 Task: Start in the project TransportWorks the sprint 'Black Hole', with a duration of 2 weeks.
Action: Mouse moved to (257, 186)
Screenshot: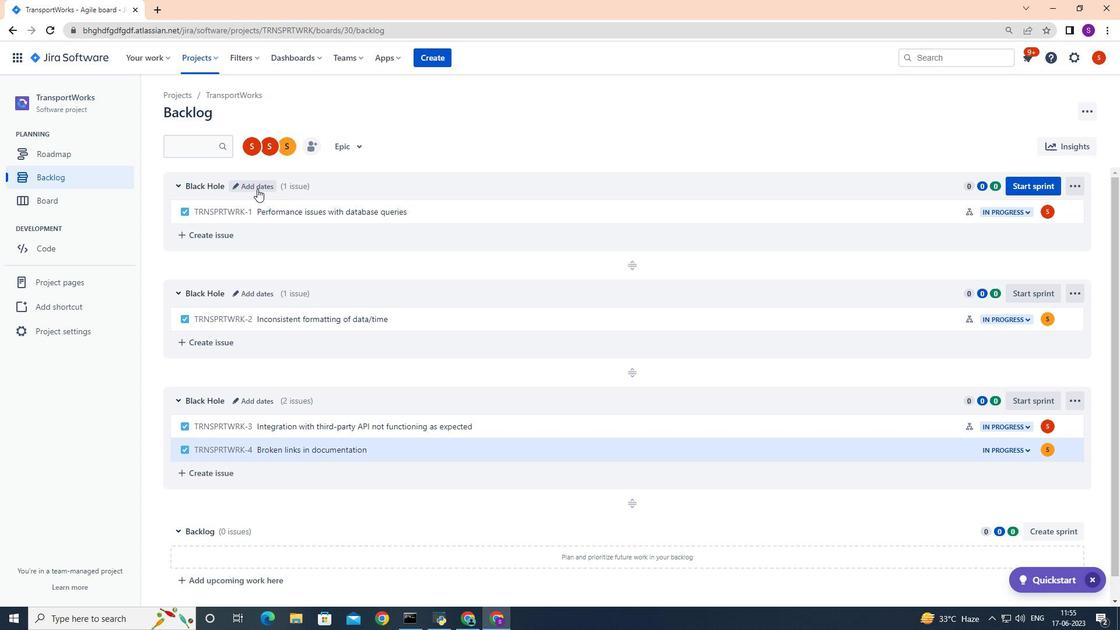 
Action: Mouse pressed left at (257, 186)
Screenshot: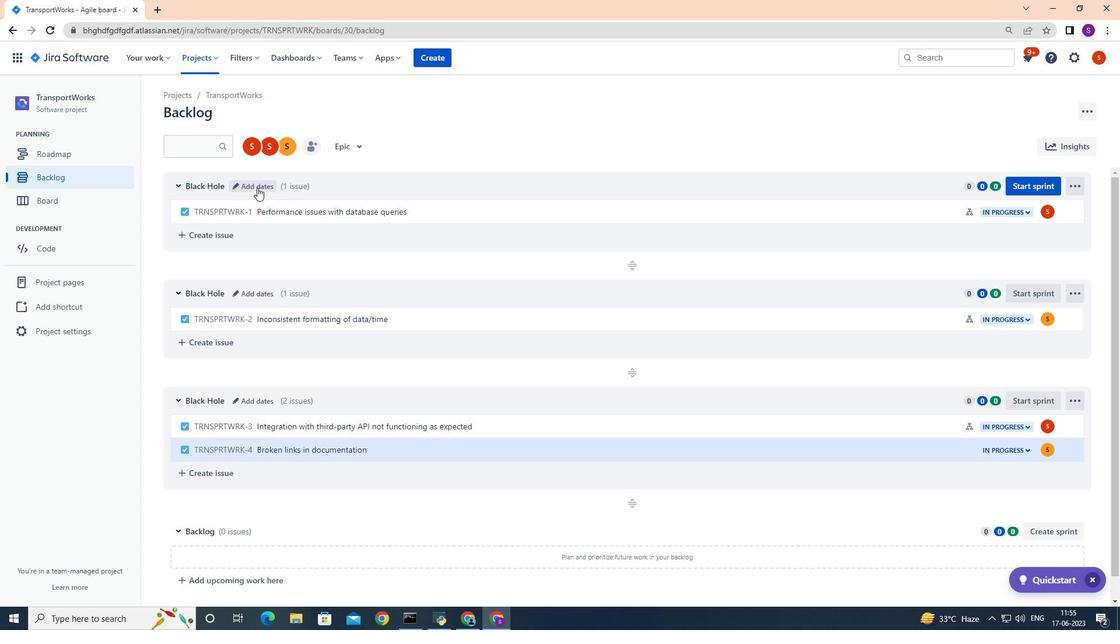 
Action: Mouse moved to (529, 183)
Screenshot: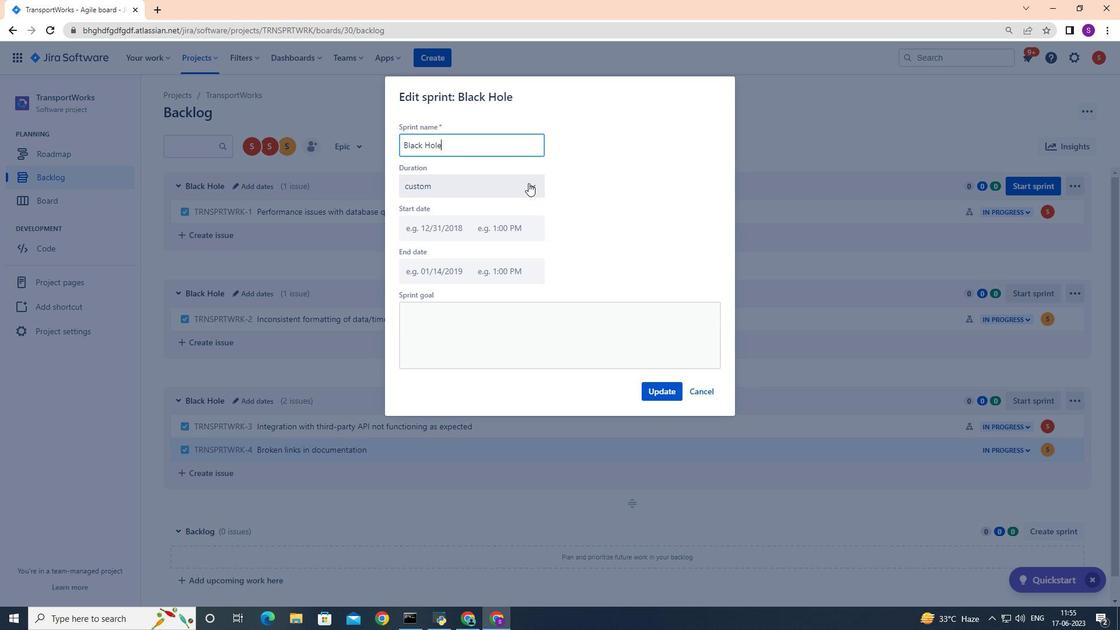 
Action: Mouse pressed left at (529, 183)
Screenshot: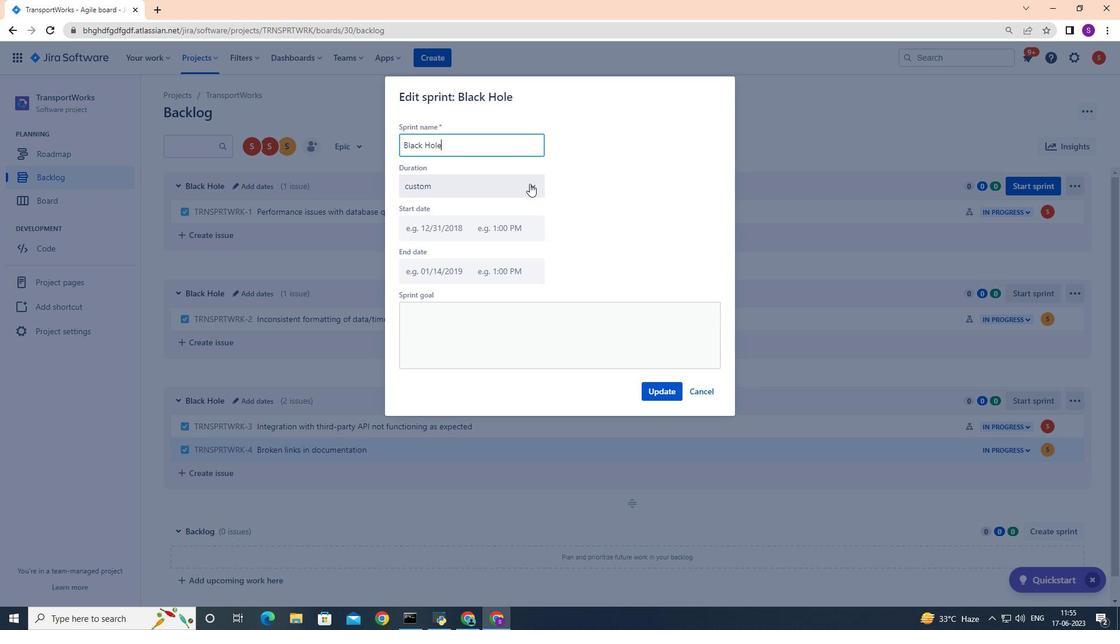 
Action: Mouse moved to (458, 237)
Screenshot: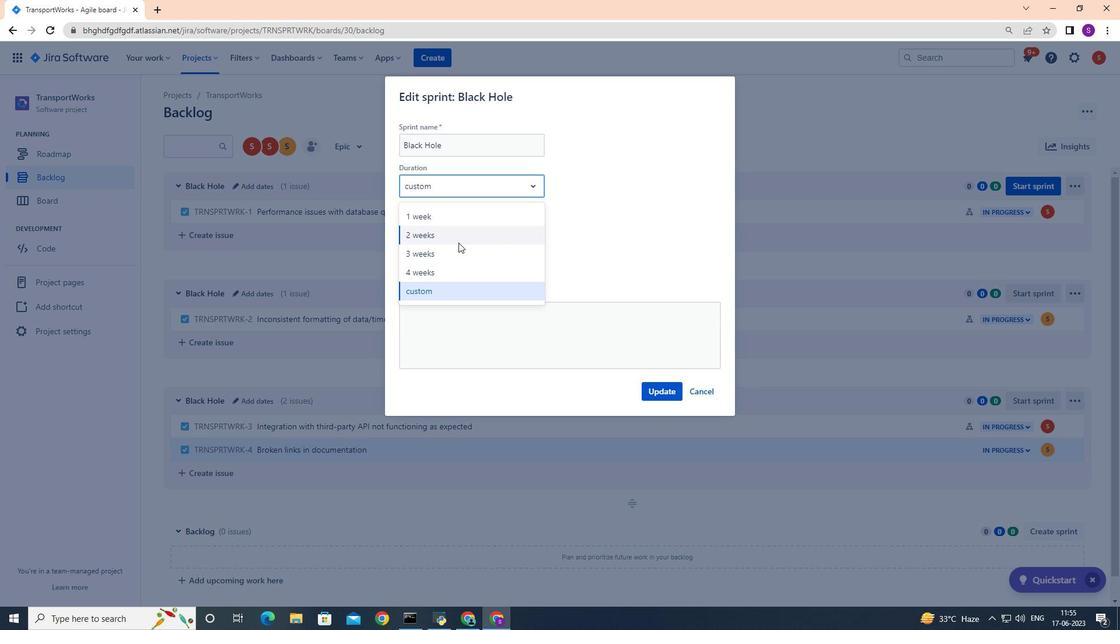 
Action: Mouse pressed left at (458, 237)
Screenshot: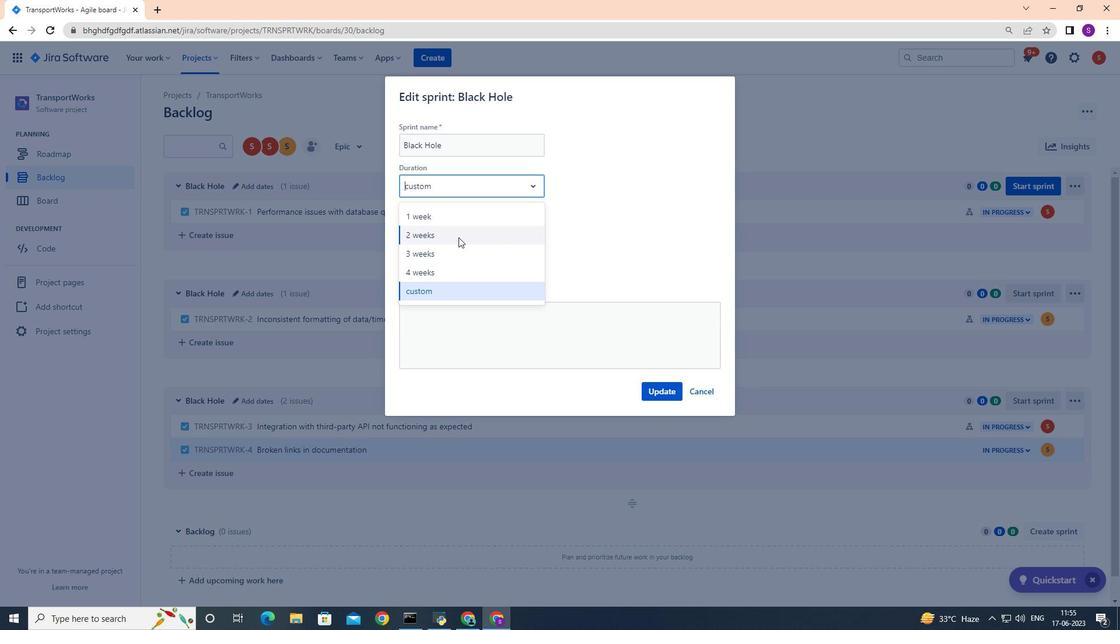 
Action: Mouse moved to (663, 390)
Screenshot: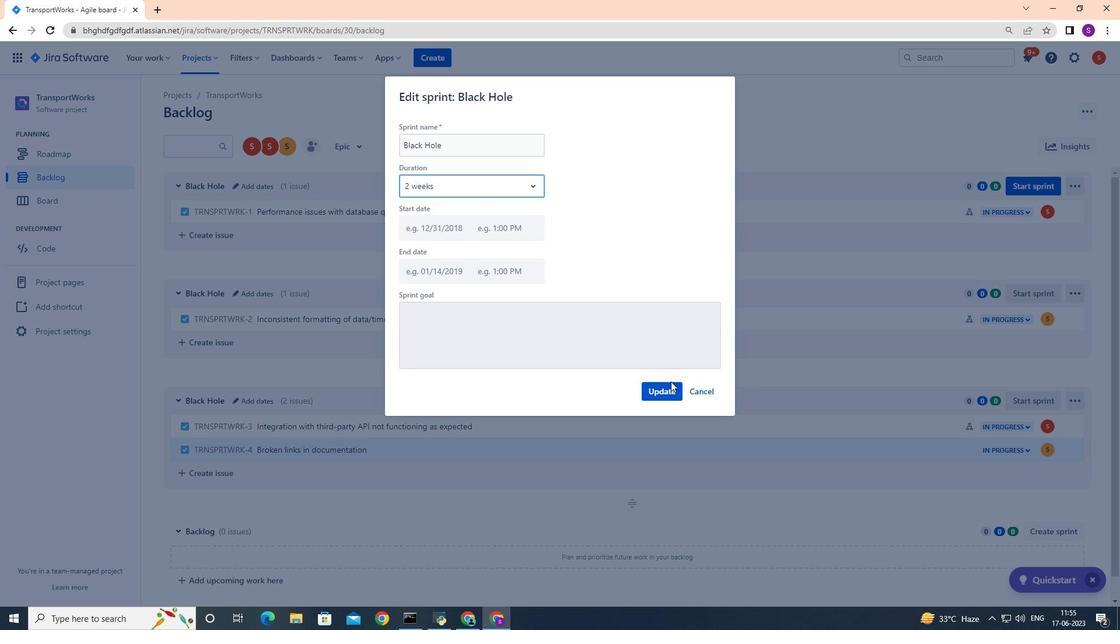 
Action: Mouse pressed left at (663, 390)
Screenshot: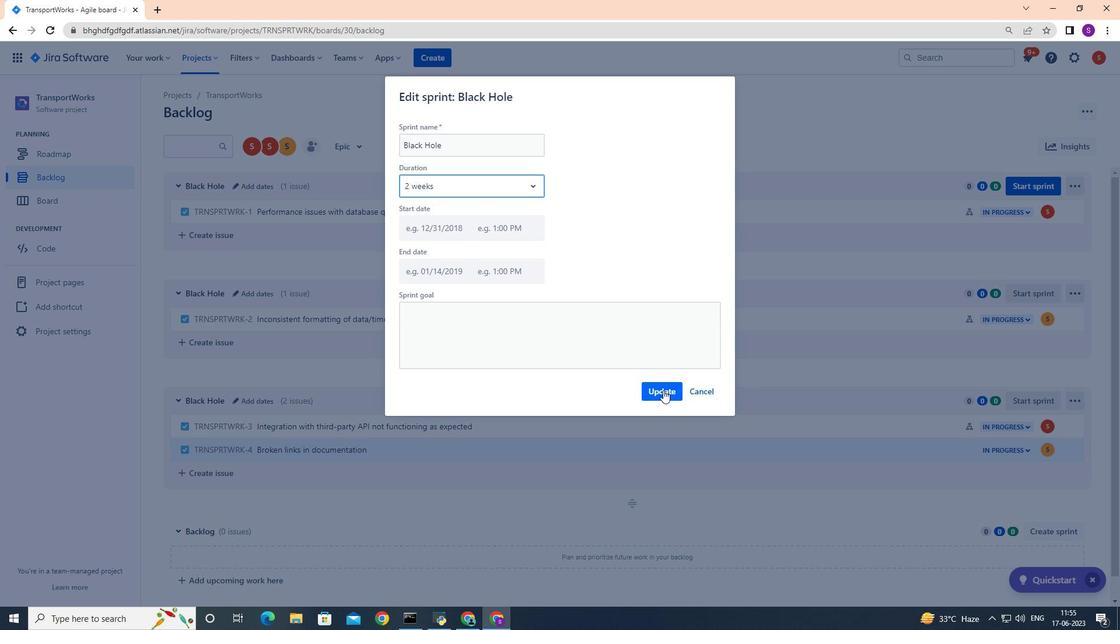 
Action: Mouse moved to (655, 385)
Screenshot: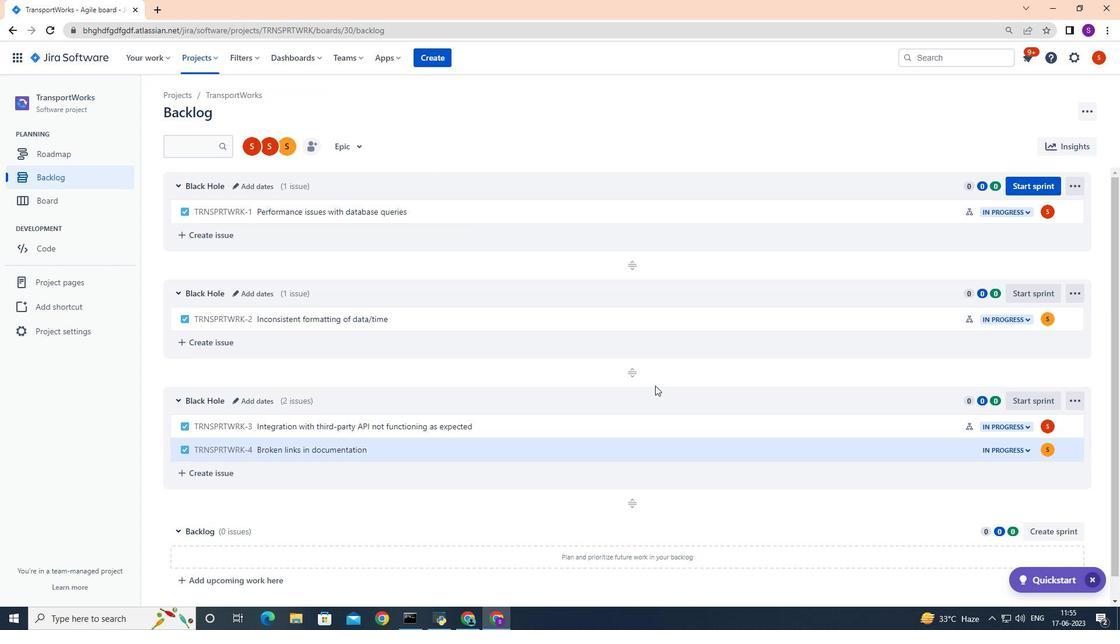 
